 Task: Look for properties with iron facilities.
Action: Mouse moved to (1095, 170)
Screenshot: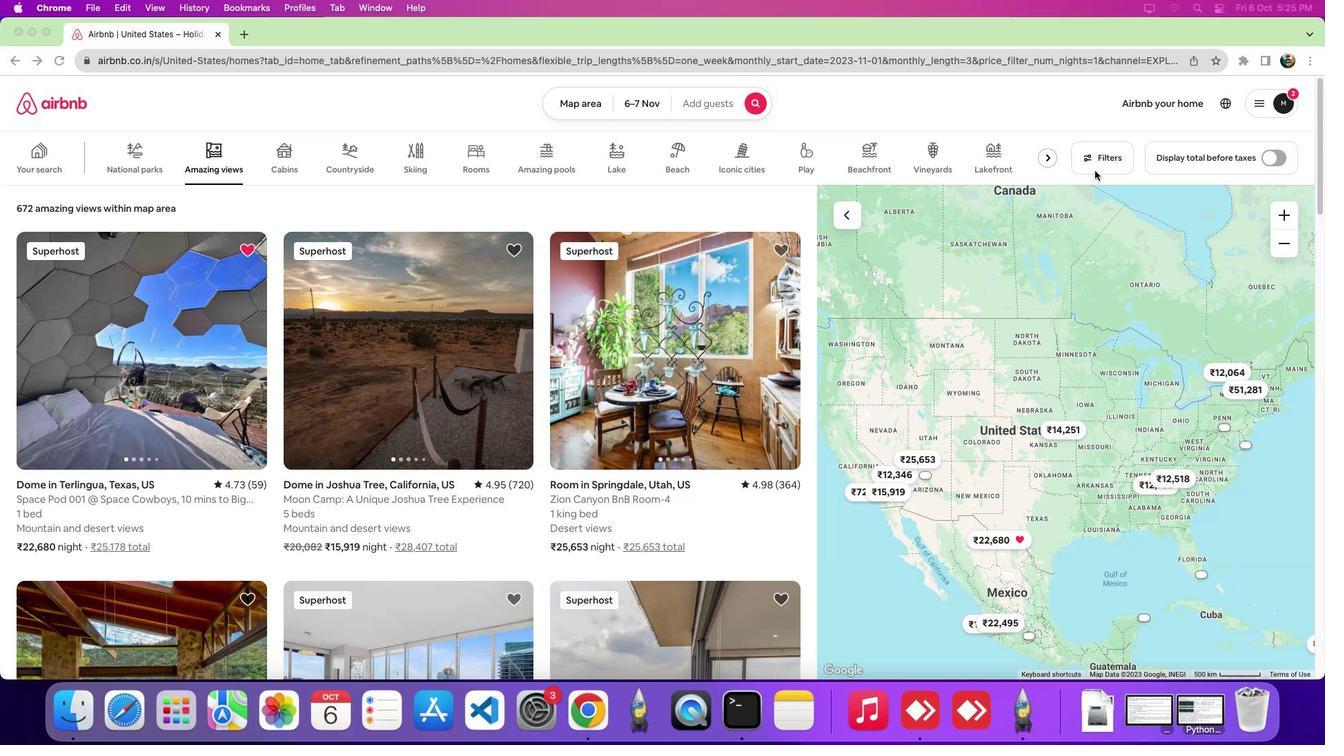 
Action: Mouse pressed left at (1095, 170)
Screenshot: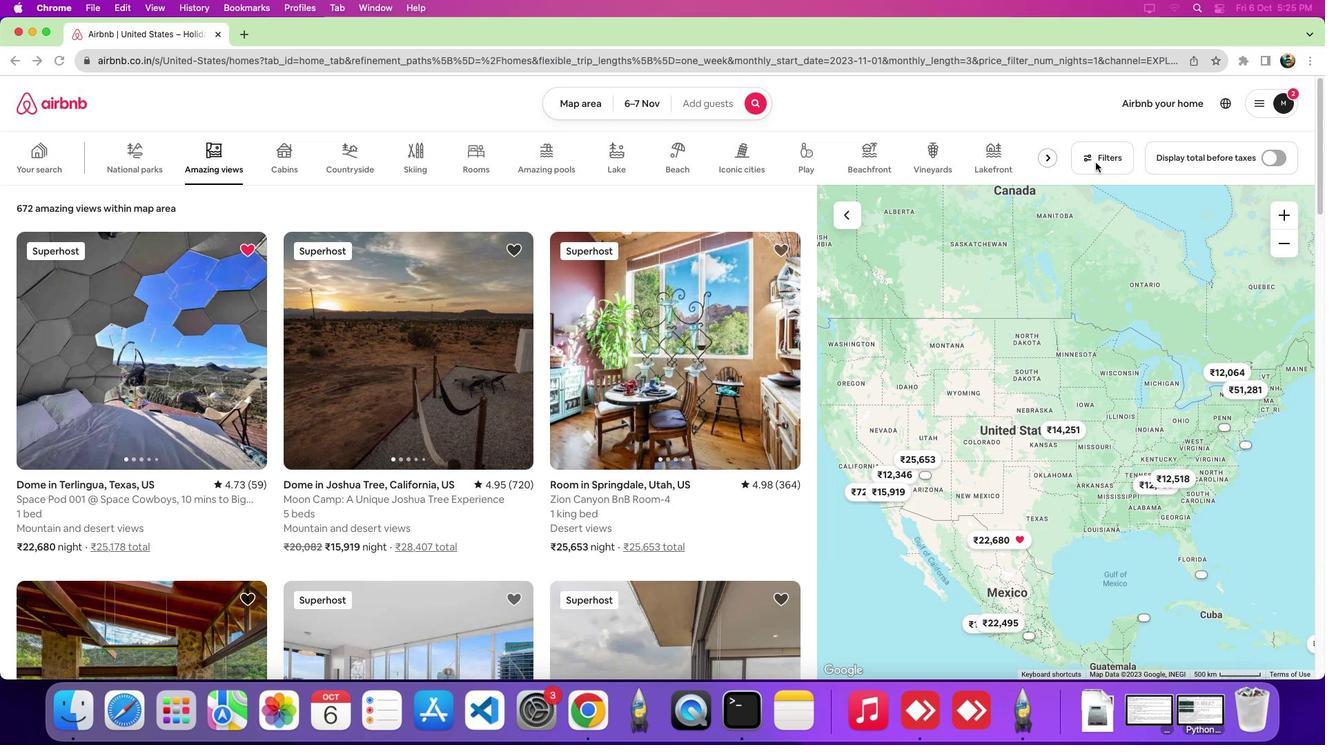 
Action: Mouse moved to (1095, 156)
Screenshot: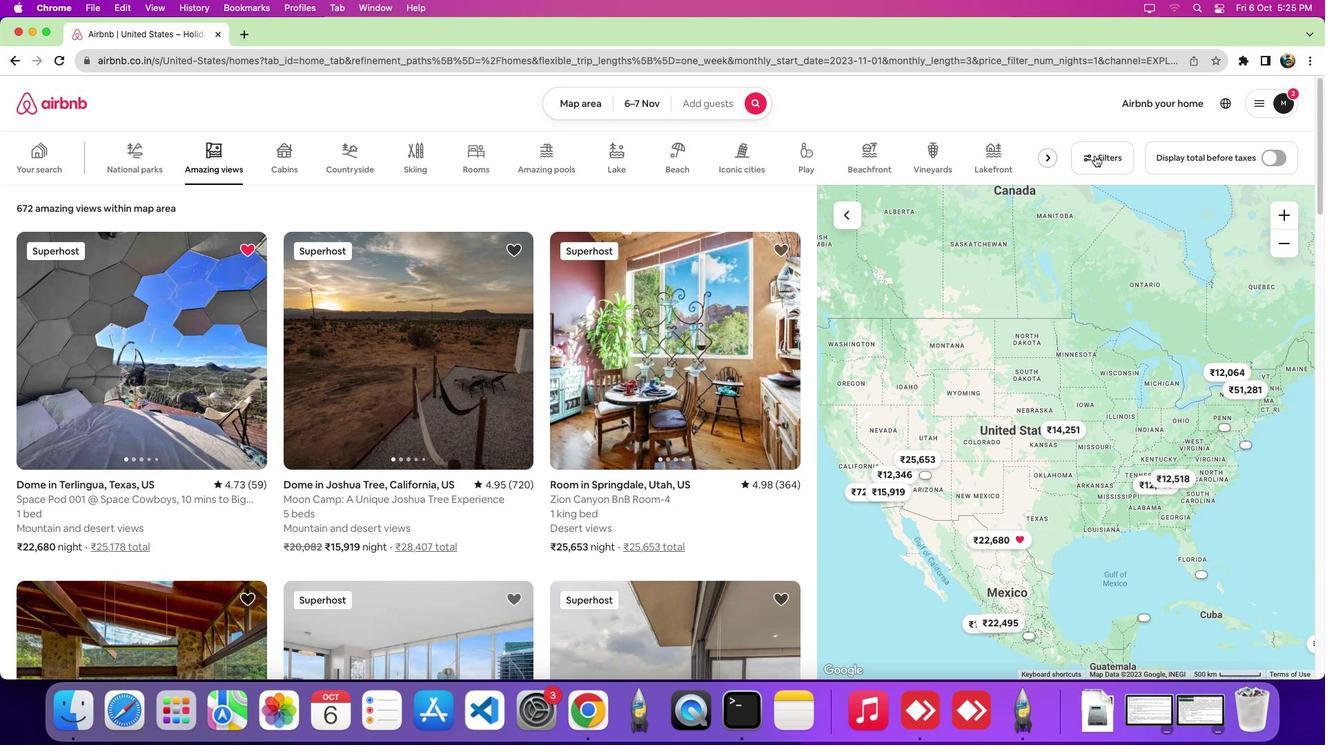 
Action: Mouse pressed left at (1095, 156)
Screenshot: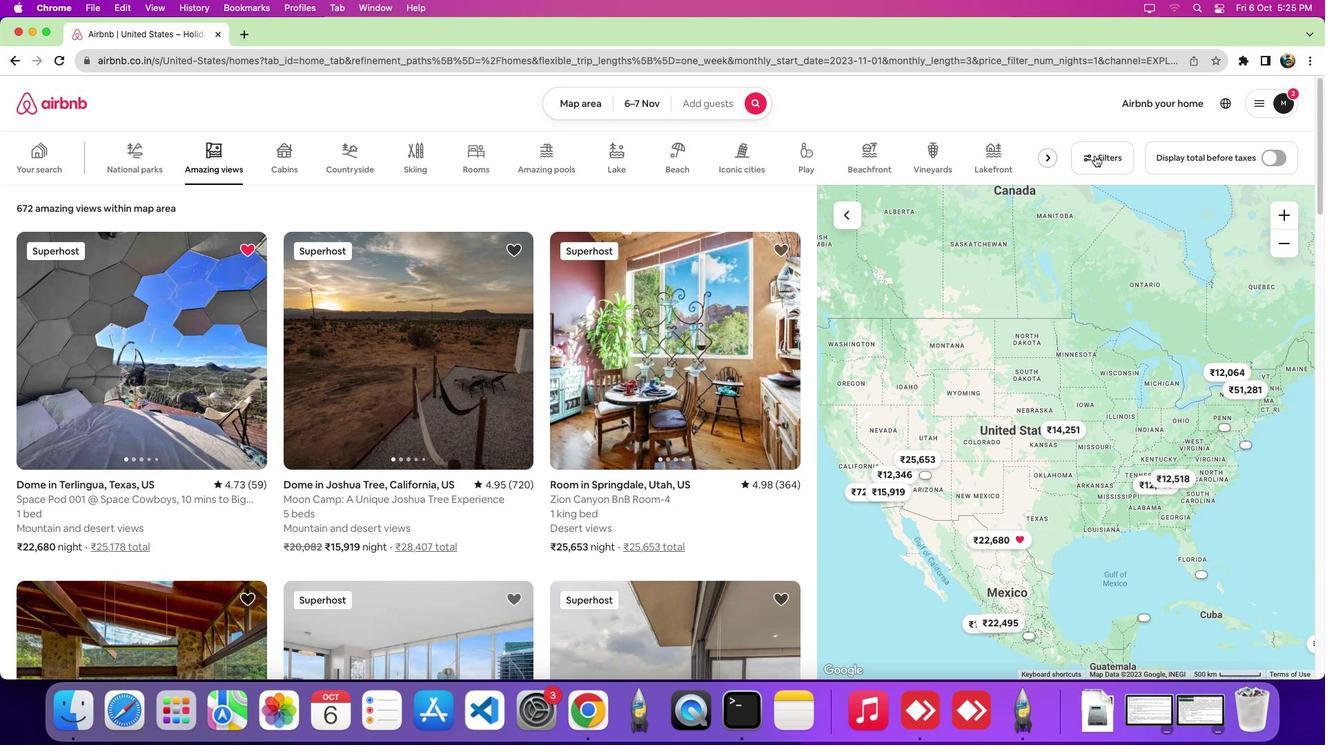 
Action: Mouse pressed left at (1095, 156)
Screenshot: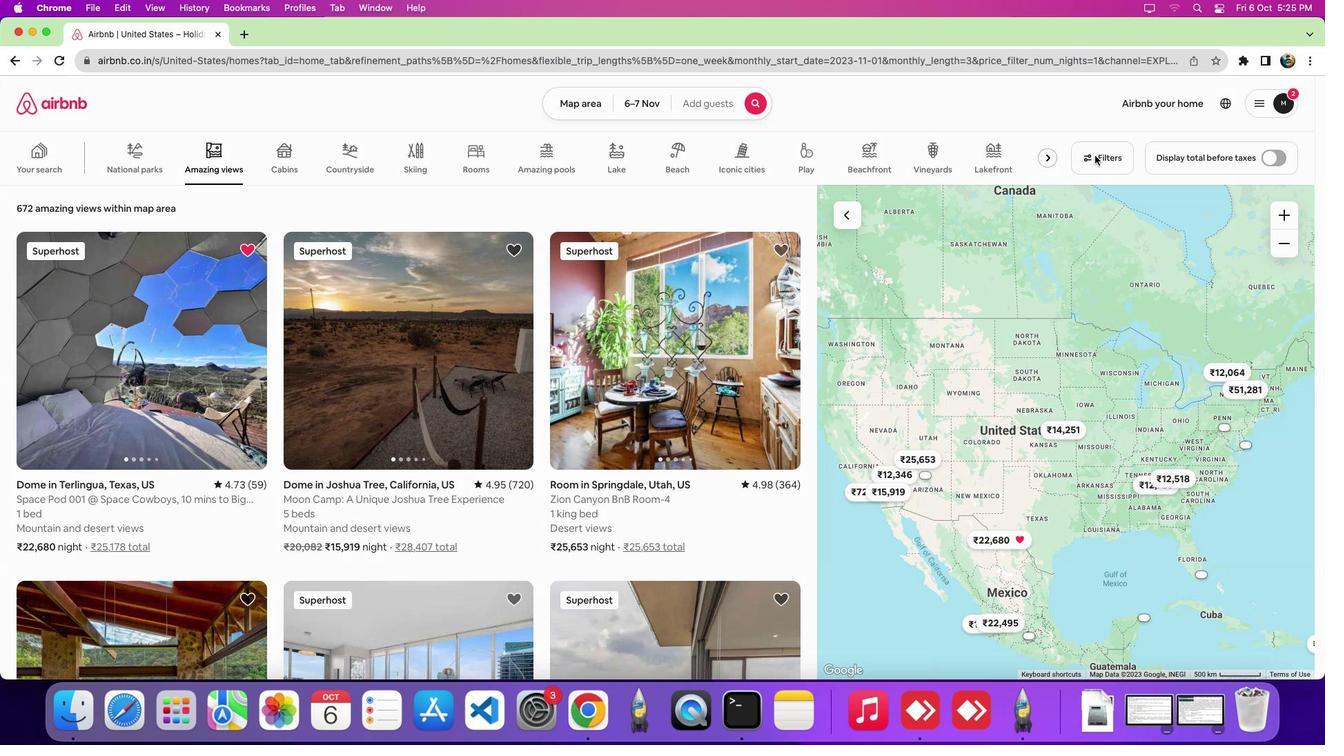 
Action: Mouse moved to (1088, 160)
Screenshot: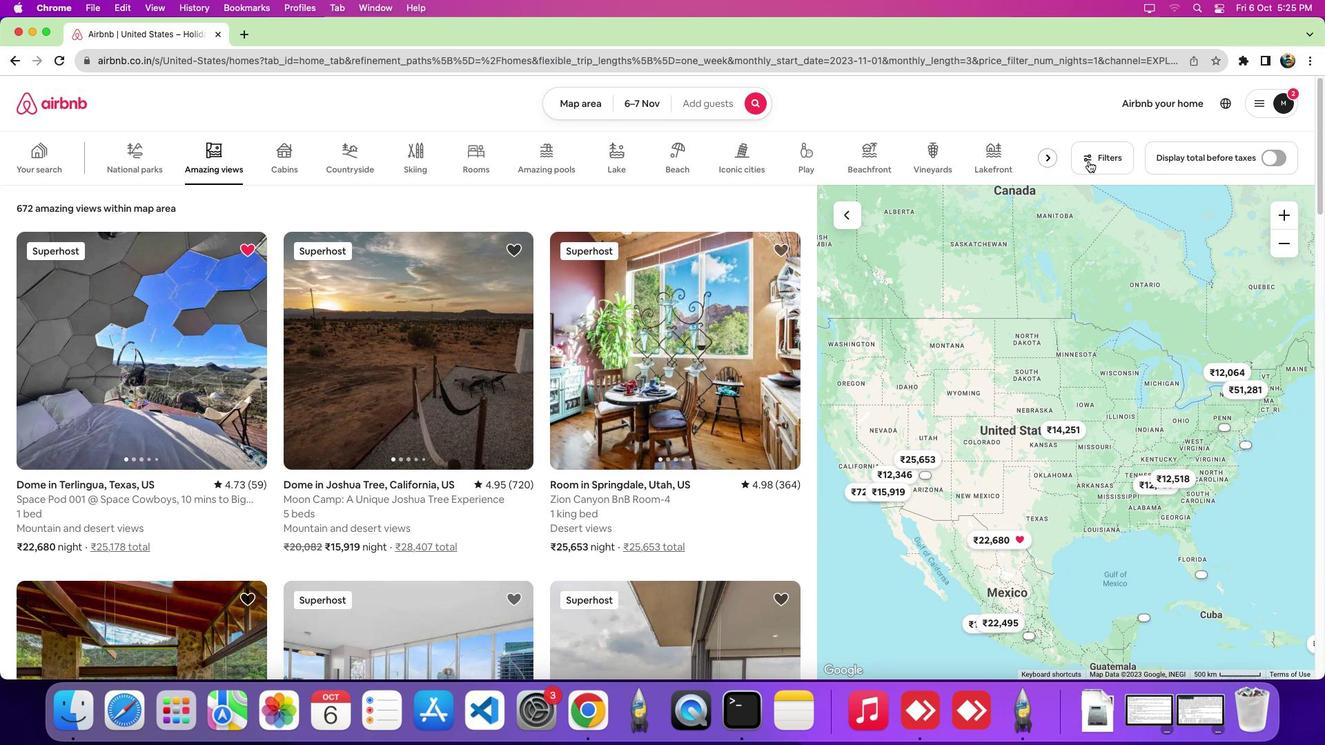 
Action: Mouse pressed left at (1088, 160)
Screenshot: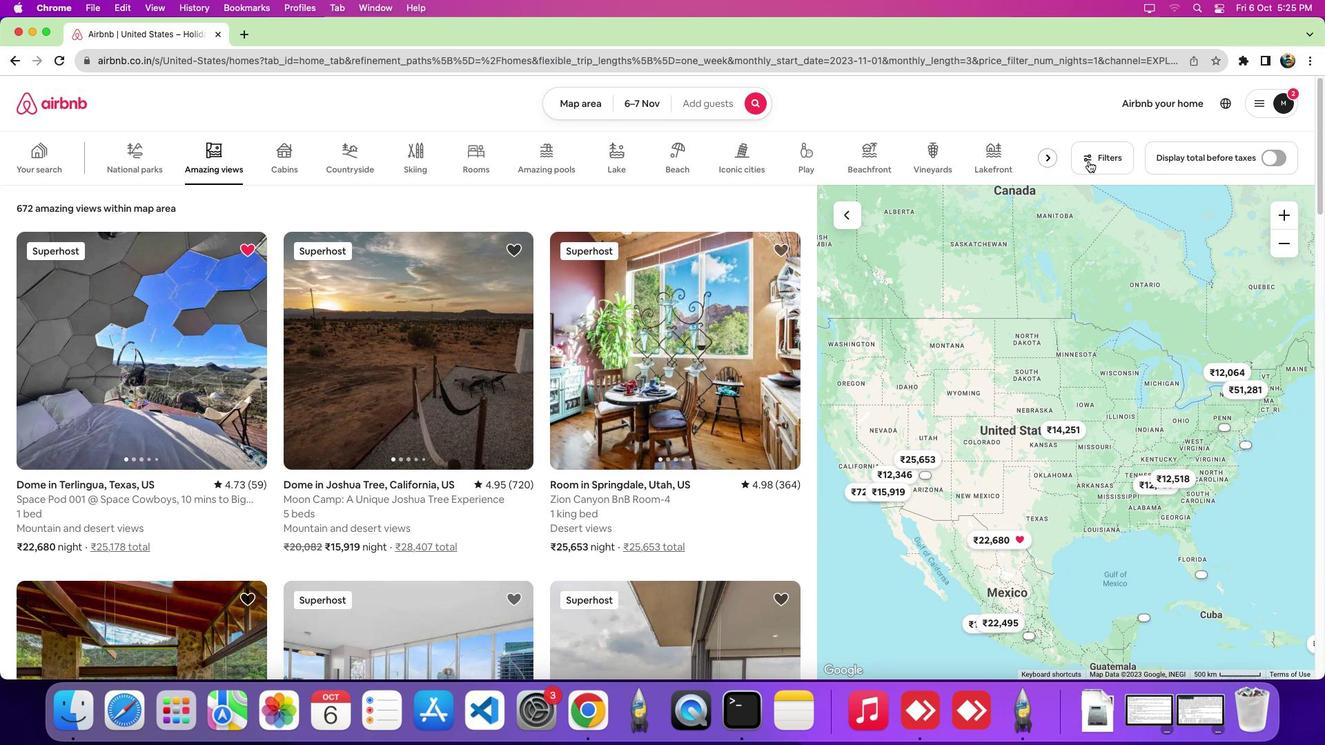 
Action: Mouse moved to (765, 246)
Screenshot: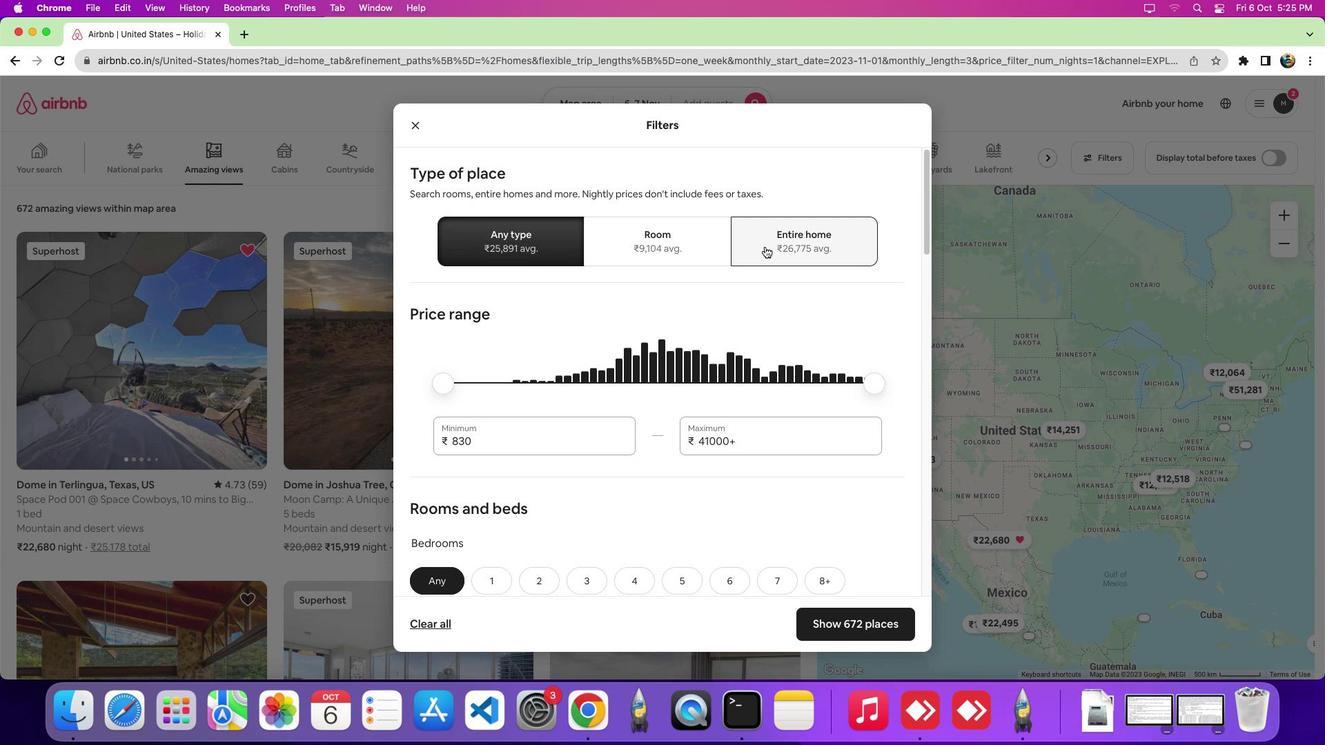 
Action: Mouse pressed left at (765, 246)
Screenshot: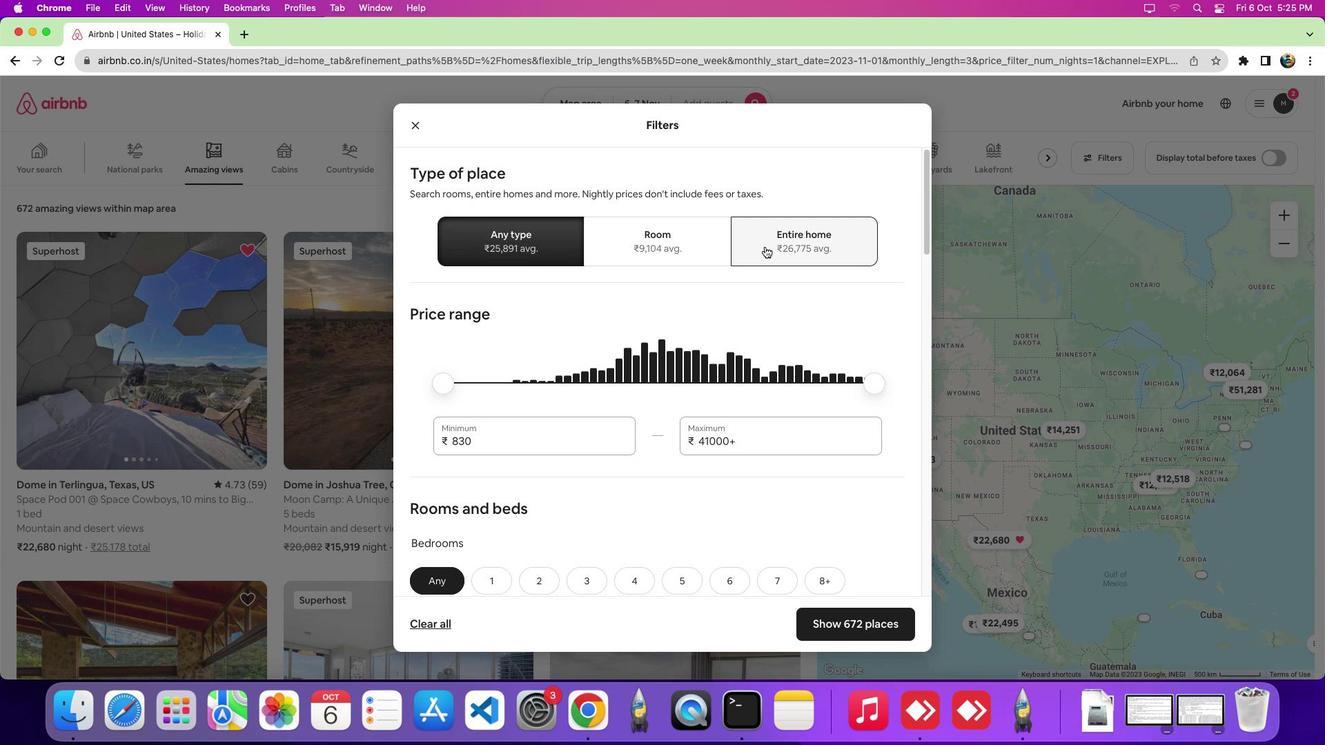 
Action: Mouse moved to (707, 452)
Screenshot: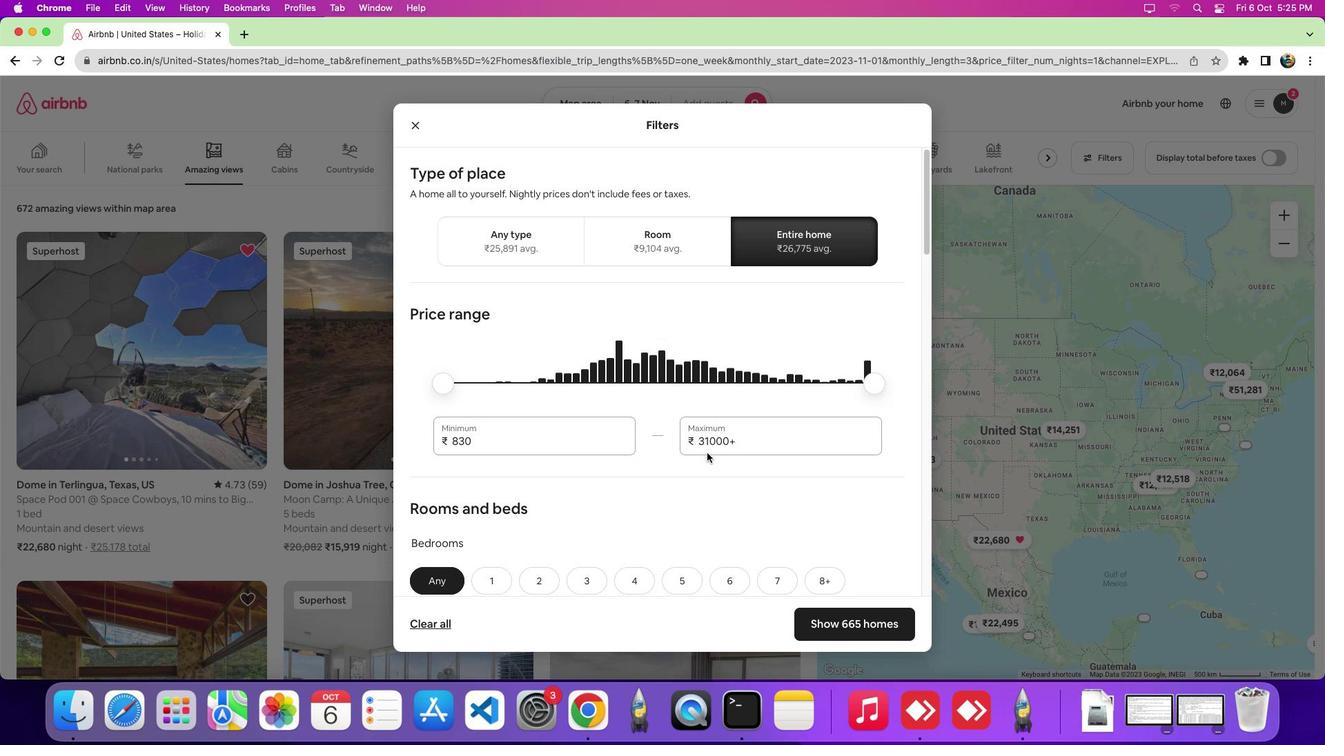 
Action: Mouse scrolled (707, 452) with delta (0, 0)
Screenshot: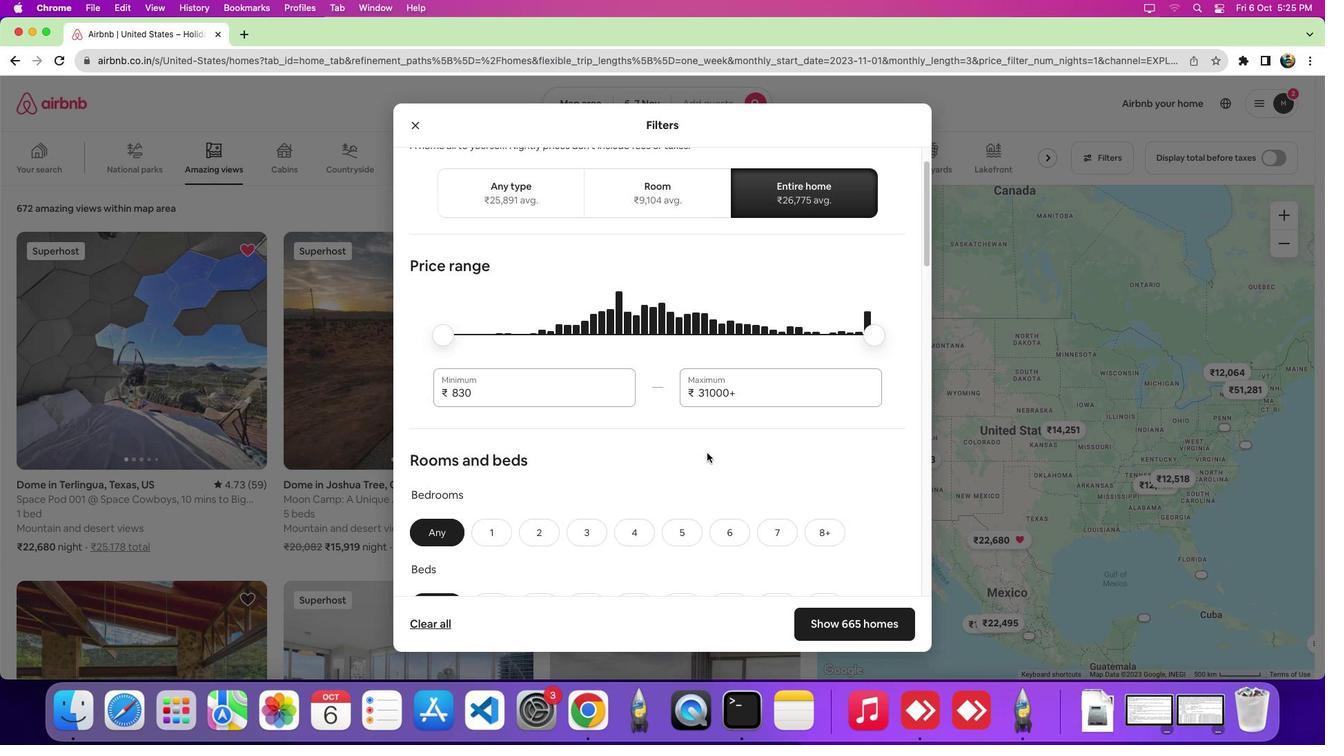 
Action: Mouse scrolled (707, 452) with delta (0, 0)
Screenshot: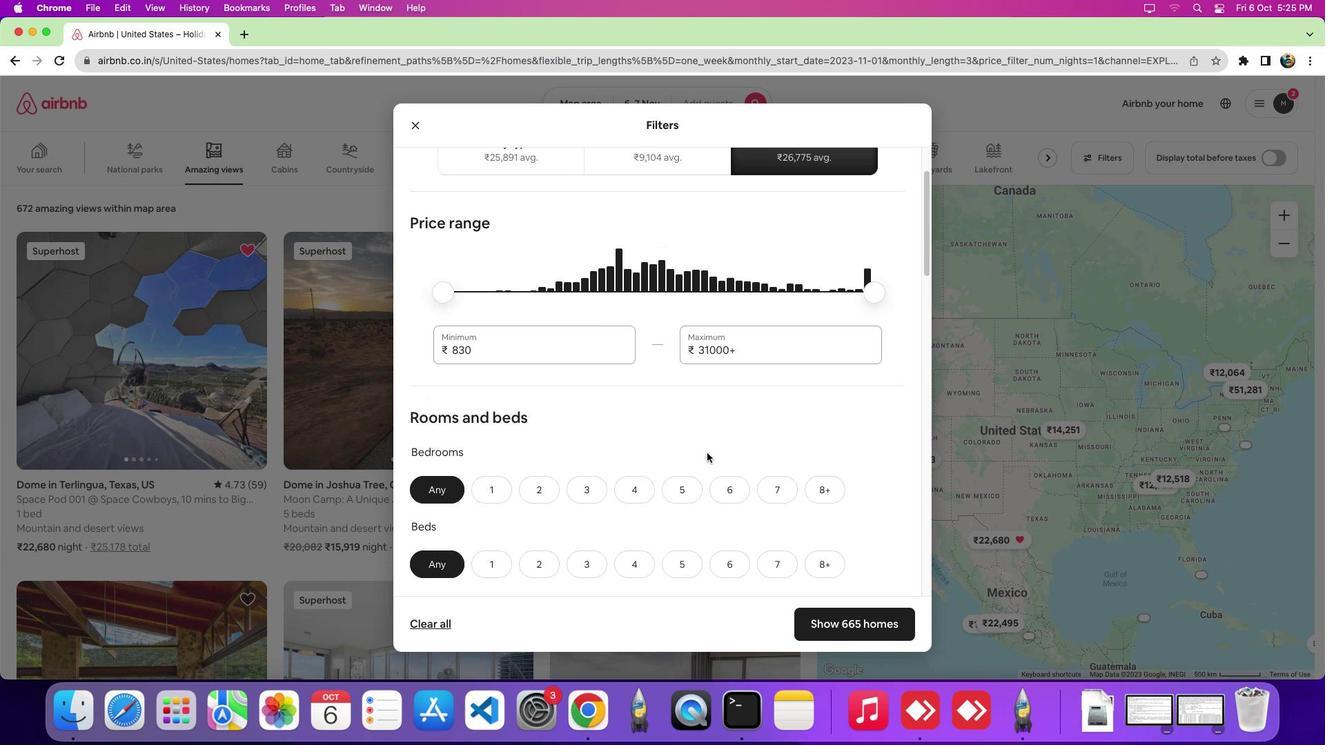 
Action: Mouse scrolled (707, 452) with delta (0, -4)
Screenshot: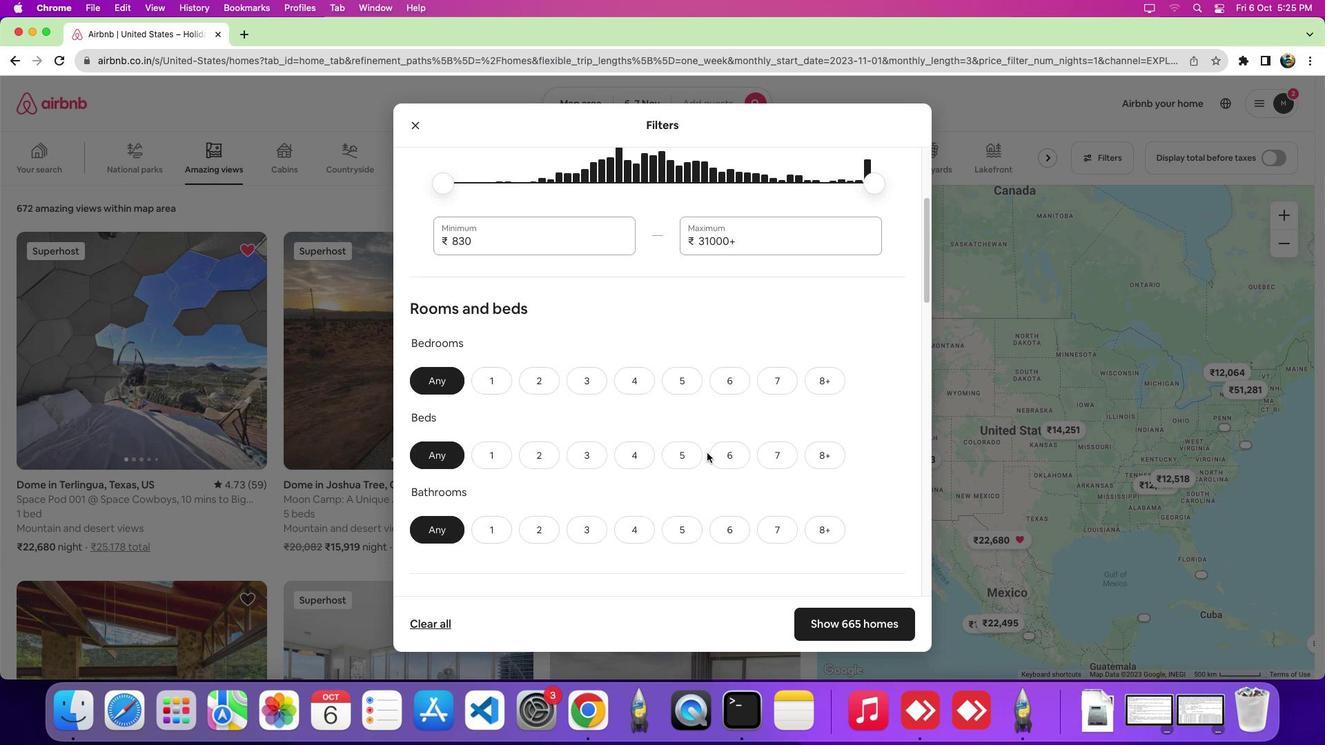 
Action: Mouse scrolled (707, 452) with delta (0, -6)
Screenshot: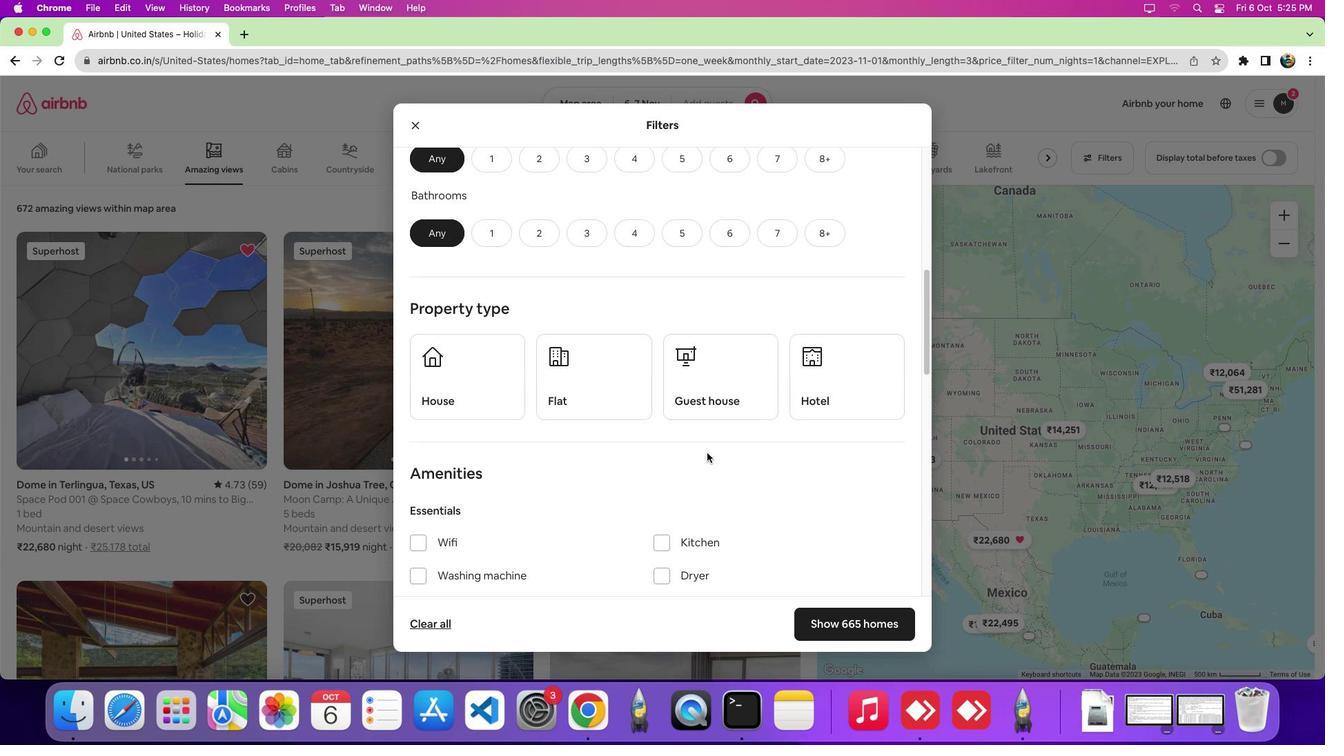 
Action: Mouse scrolled (707, 452) with delta (0, 0)
Screenshot: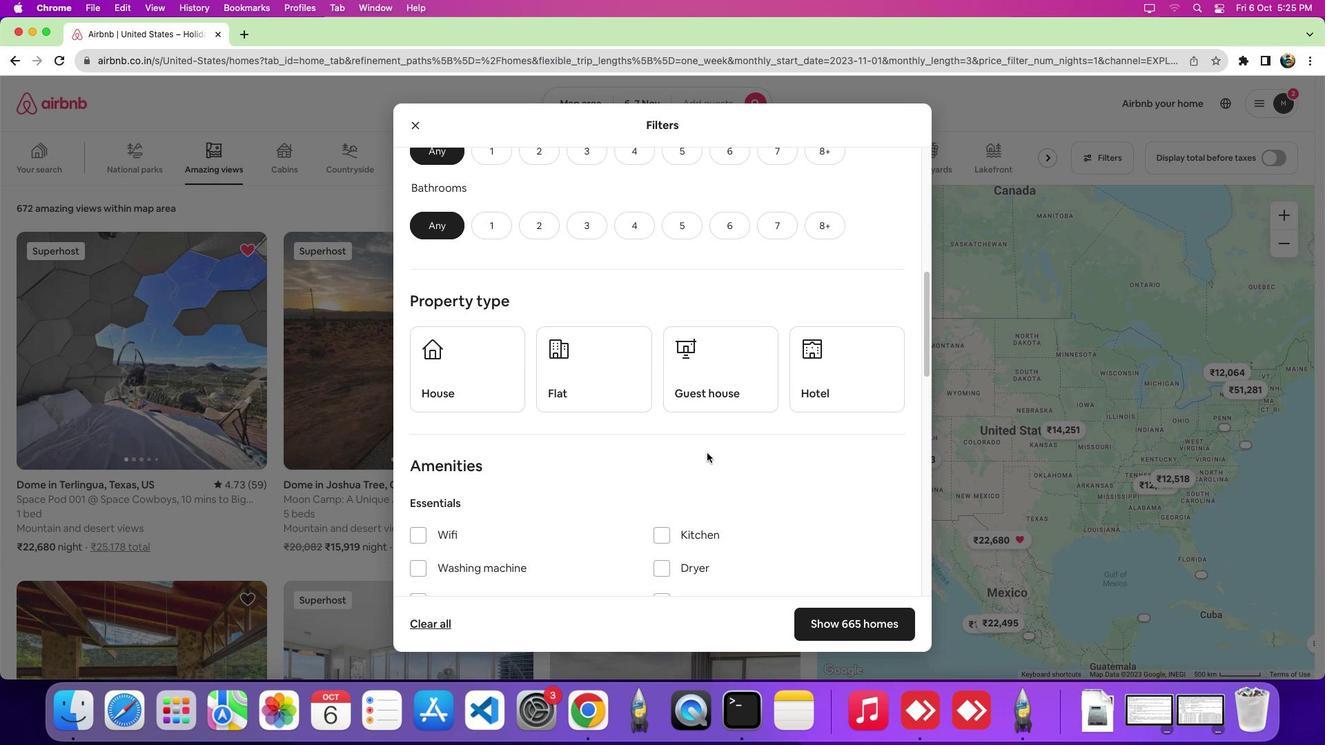 
Action: Mouse scrolled (707, 452) with delta (0, 0)
Screenshot: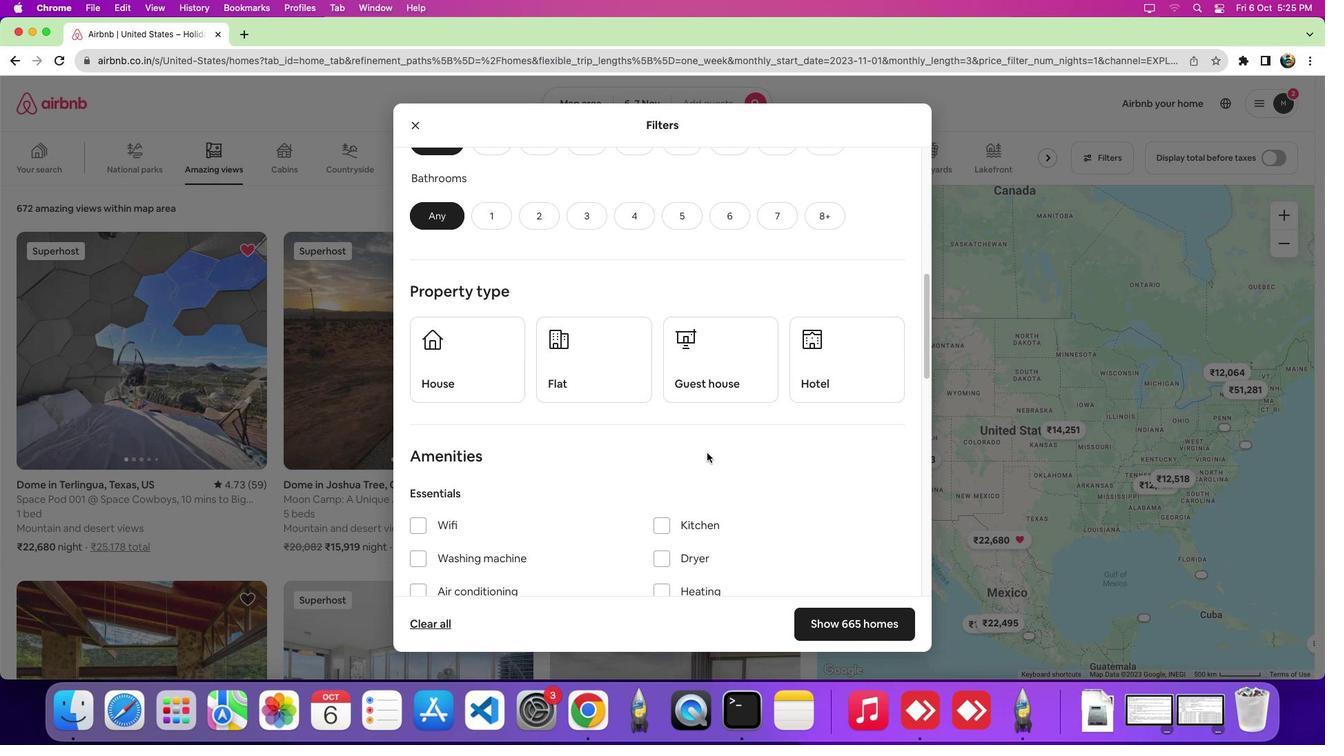 
Action: Mouse scrolled (707, 452) with delta (0, -1)
Screenshot: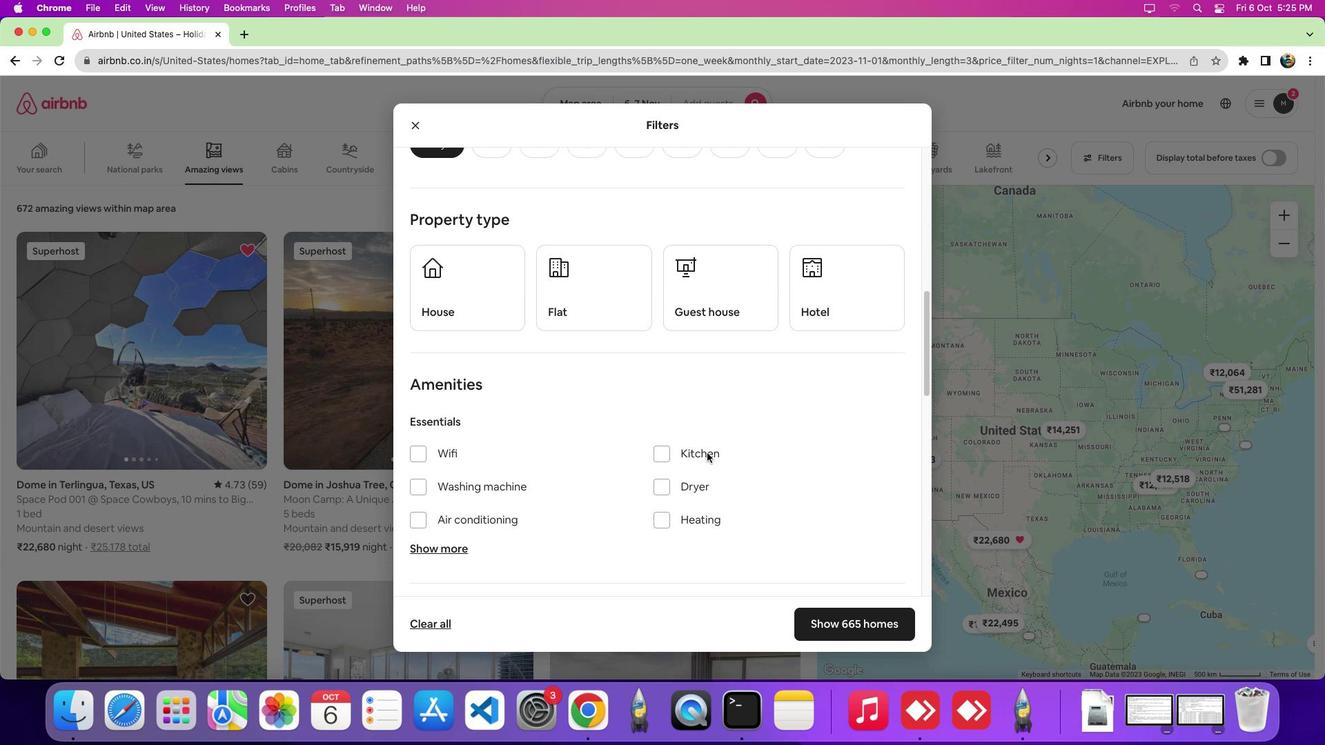 
Action: Mouse scrolled (707, 452) with delta (0, 0)
Screenshot: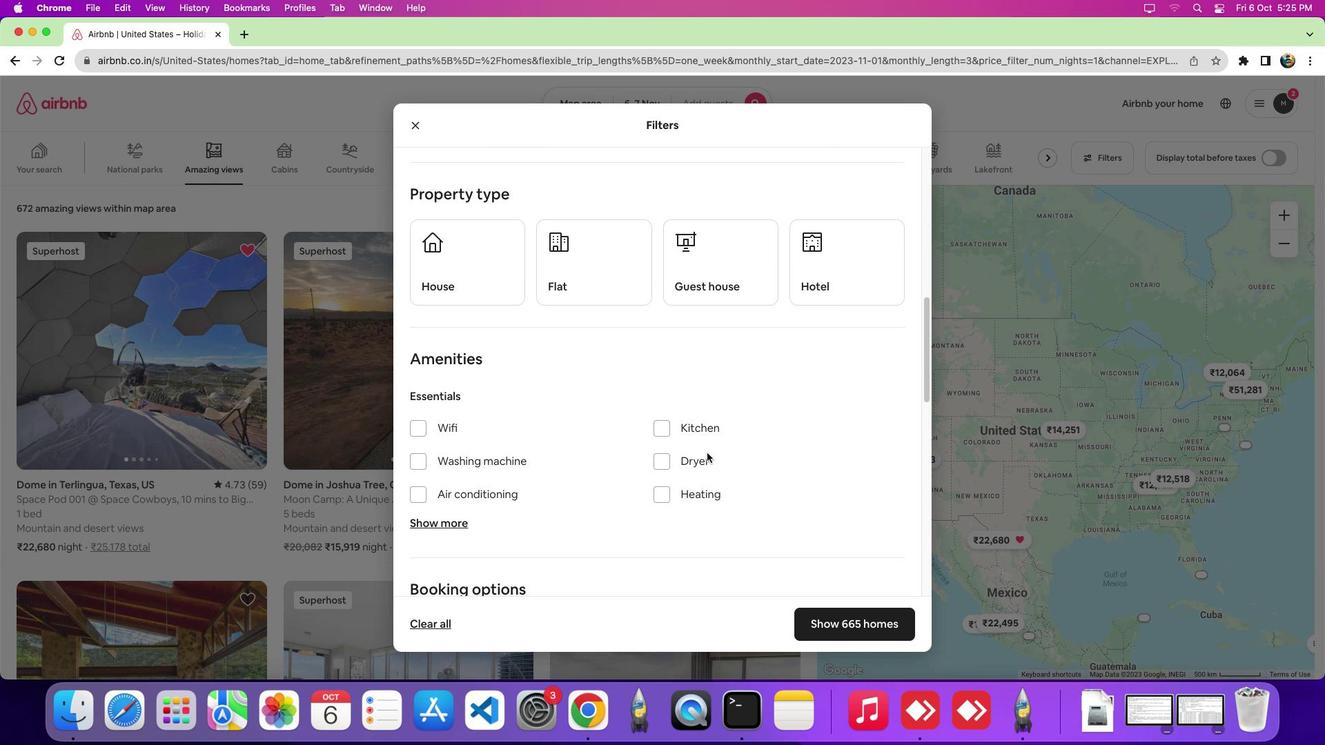
Action: Mouse scrolled (707, 452) with delta (0, 0)
Screenshot: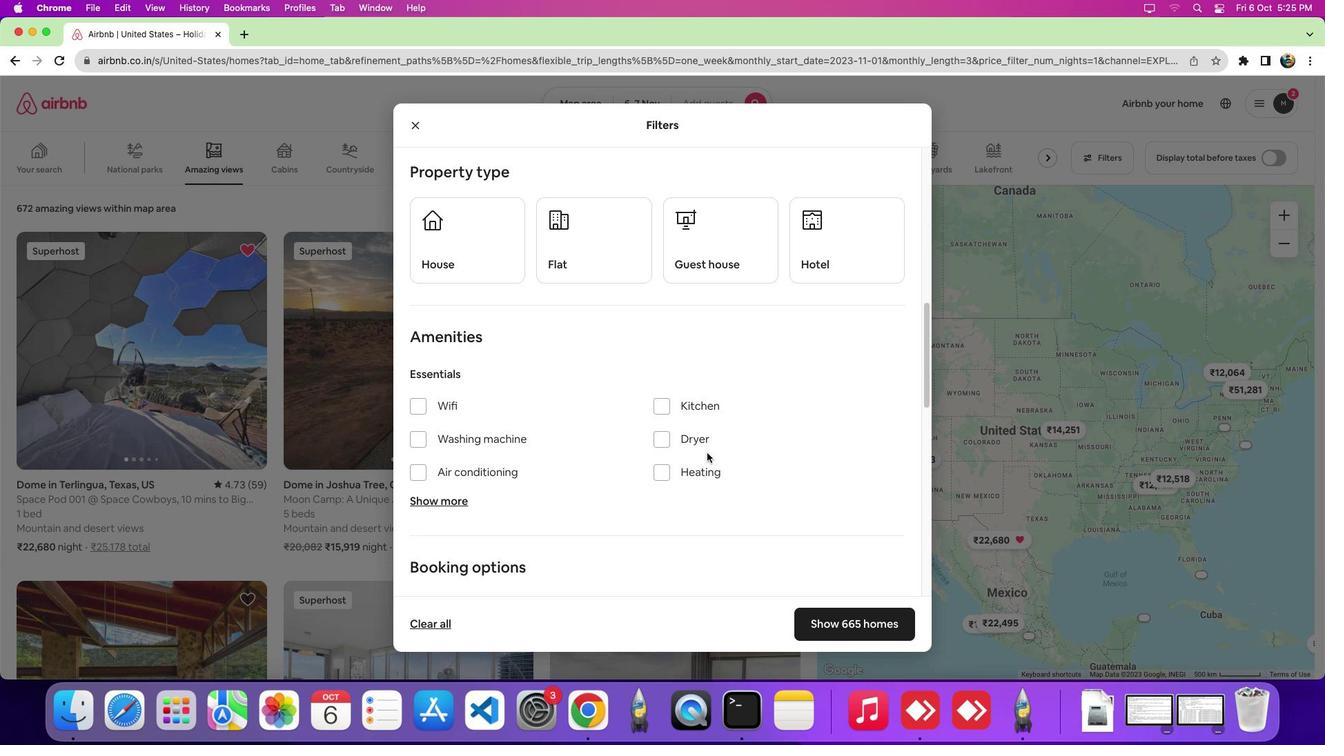 
Action: Mouse scrolled (707, 452) with delta (0, -1)
Screenshot: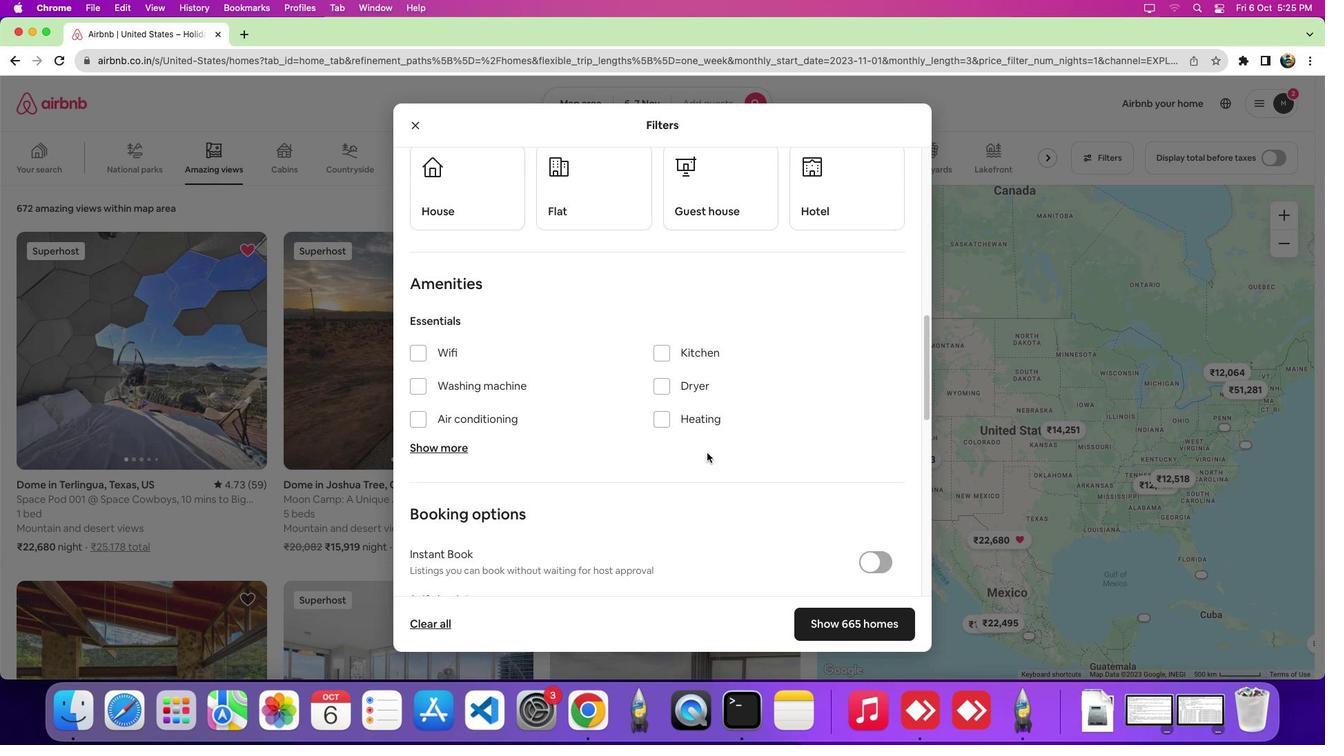 
Action: Mouse moved to (427, 422)
Screenshot: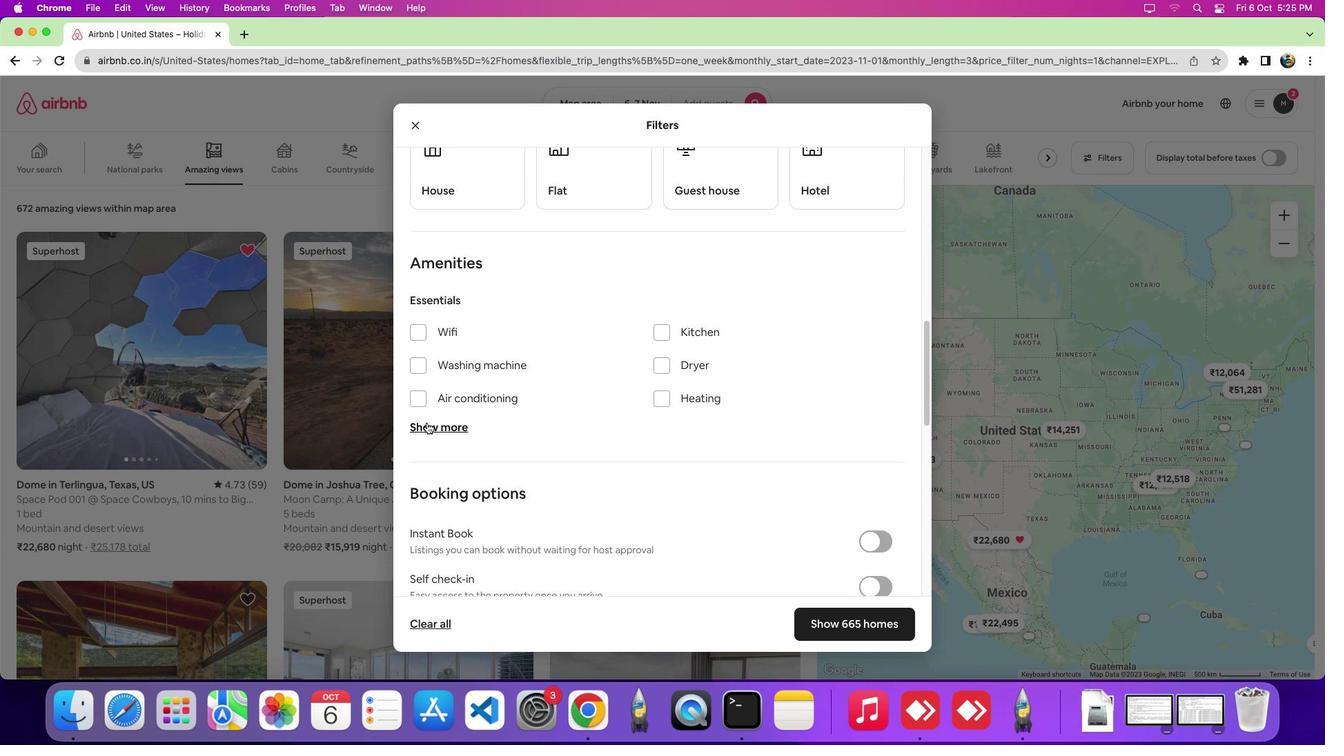 
Action: Mouse pressed left at (427, 422)
Screenshot: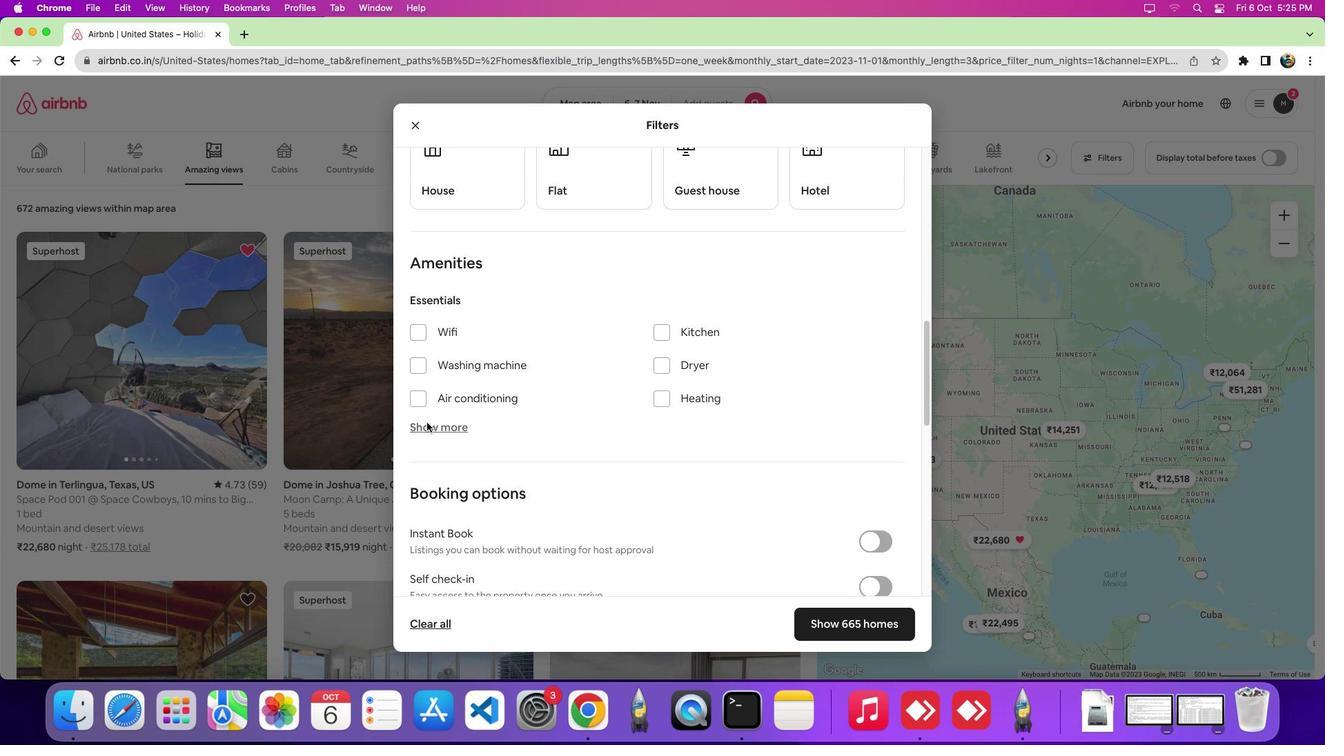 
Action: Mouse moved to (604, 416)
Screenshot: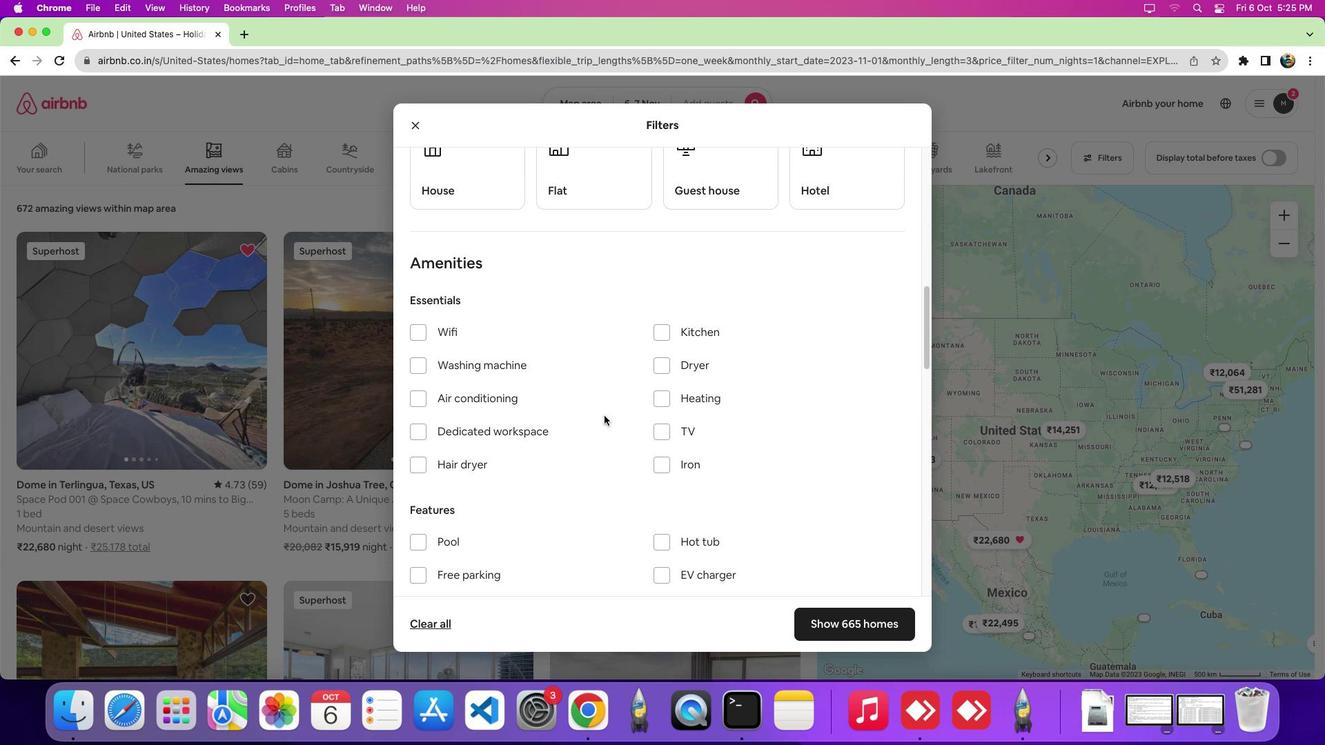 
Action: Mouse scrolled (604, 416) with delta (0, 0)
Screenshot: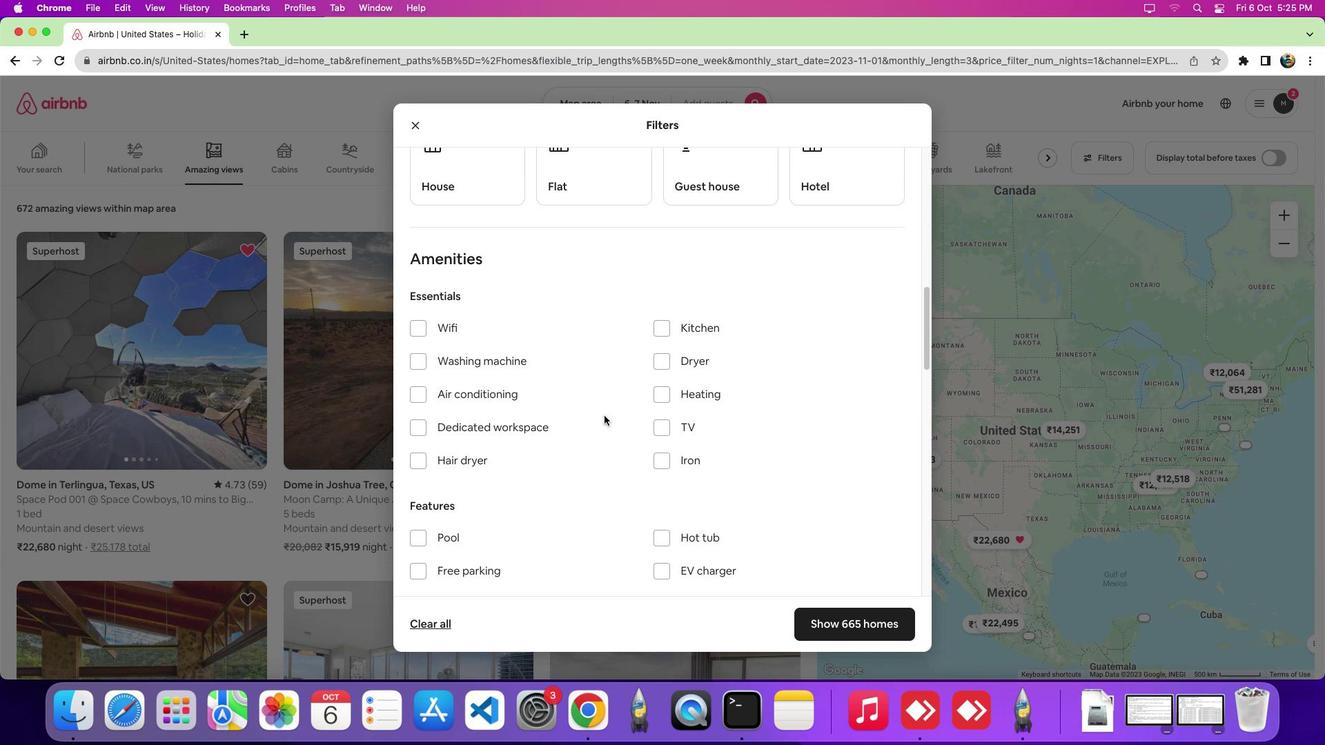 
Action: Mouse scrolled (604, 416) with delta (0, 0)
Screenshot: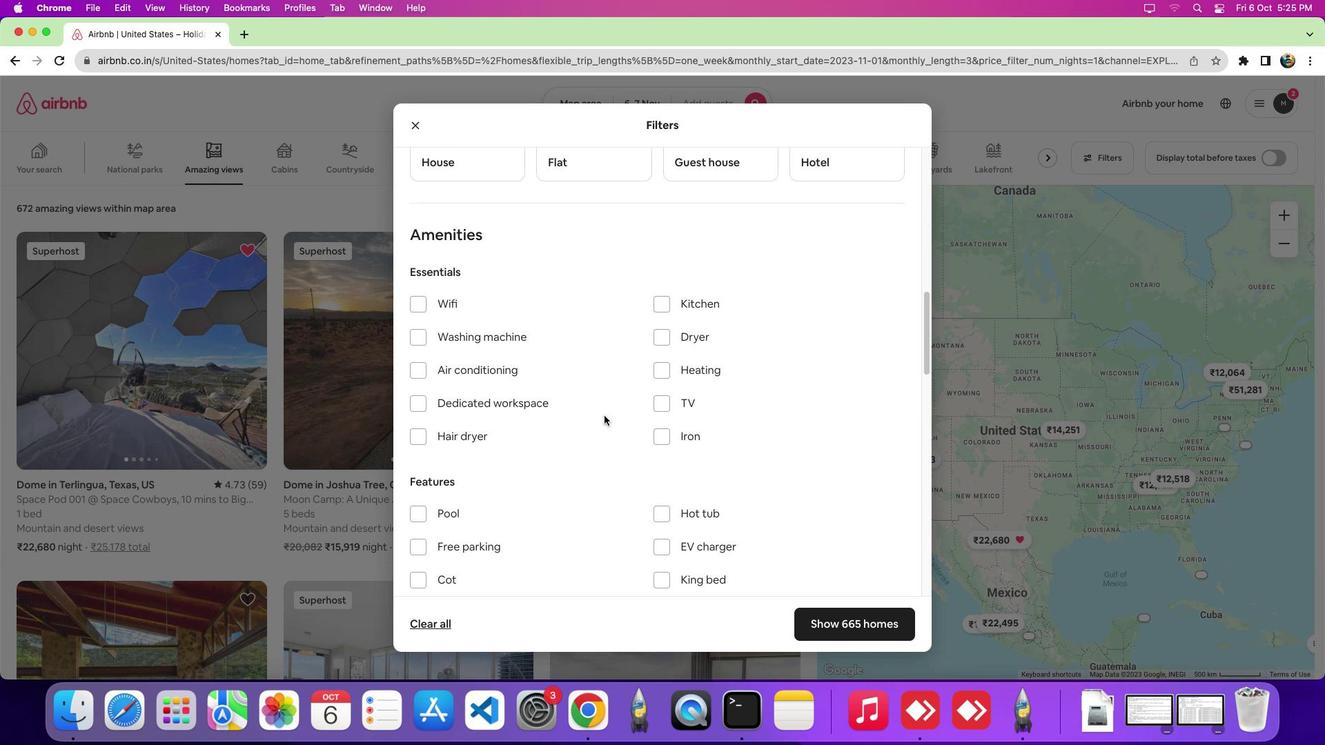 
Action: Mouse scrolled (604, 416) with delta (0, -2)
Screenshot: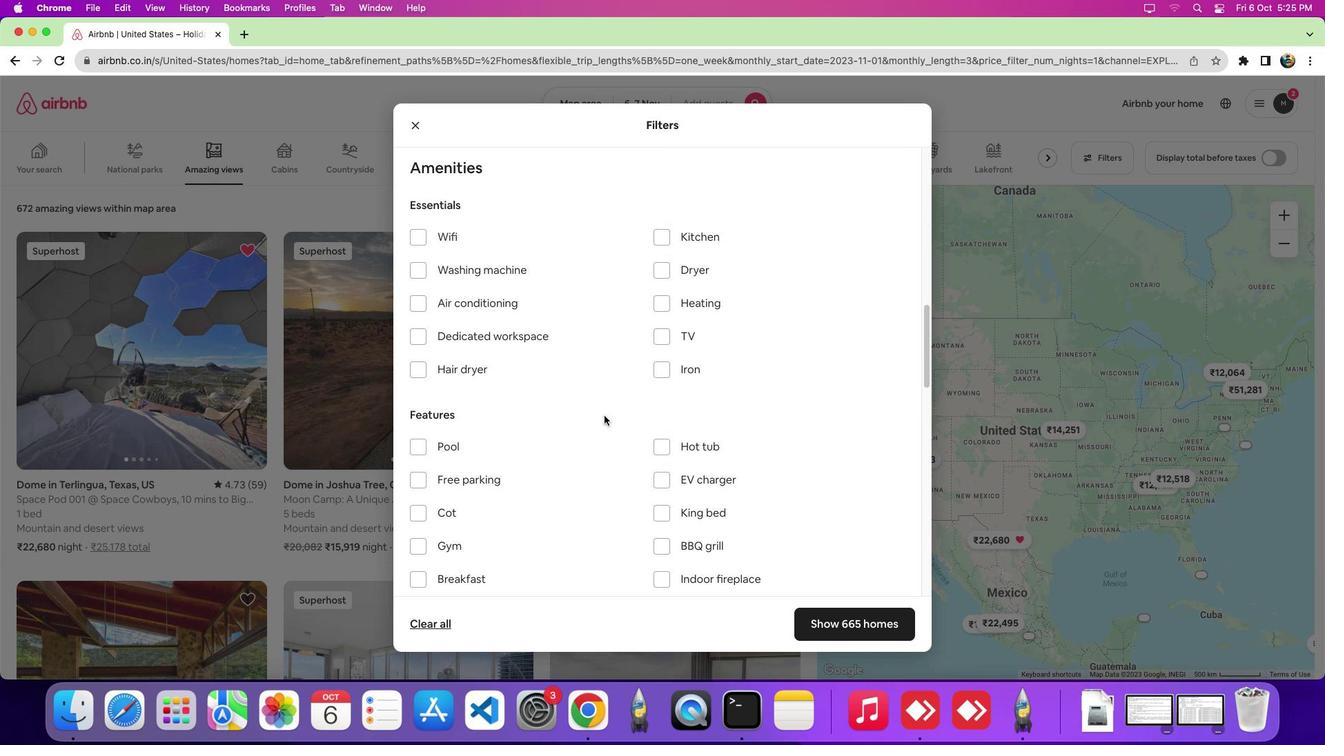 
Action: Mouse moved to (658, 318)
Screenshot: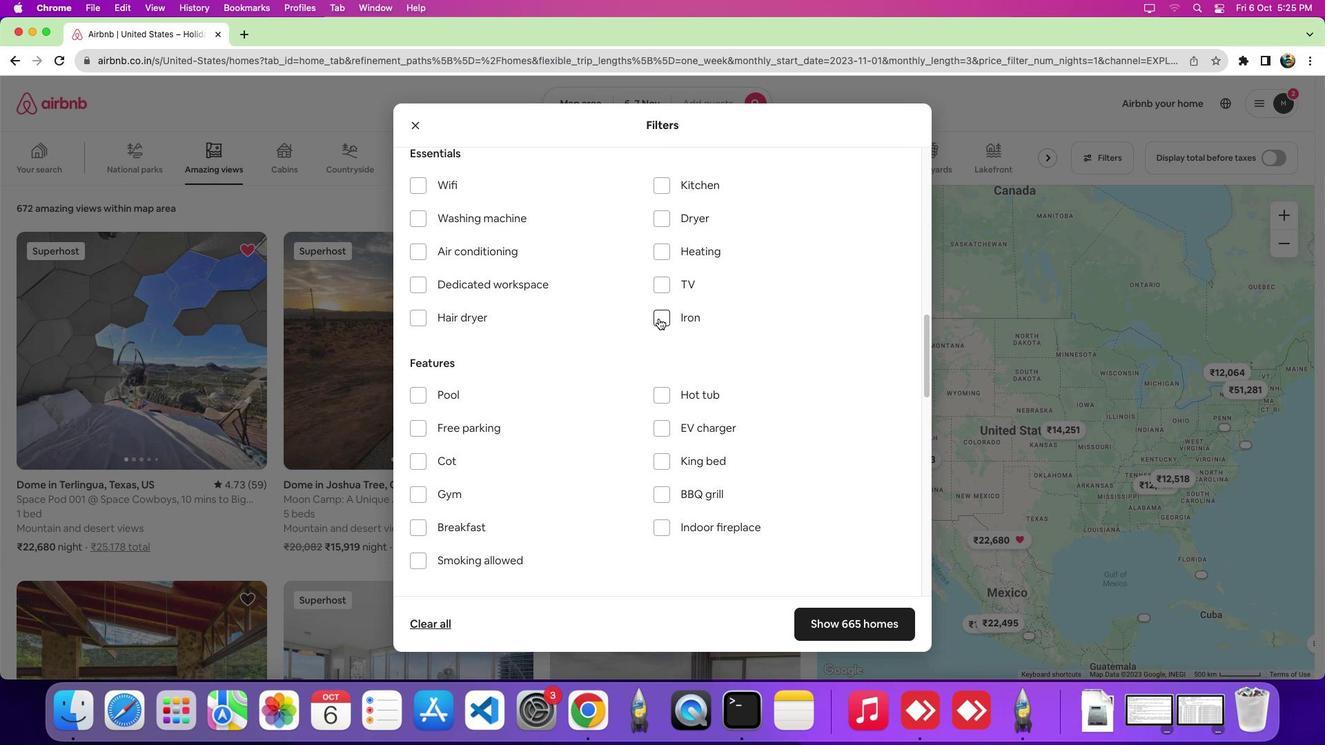 
Action: Mouse pressed left at (658, 318)
Screenshot: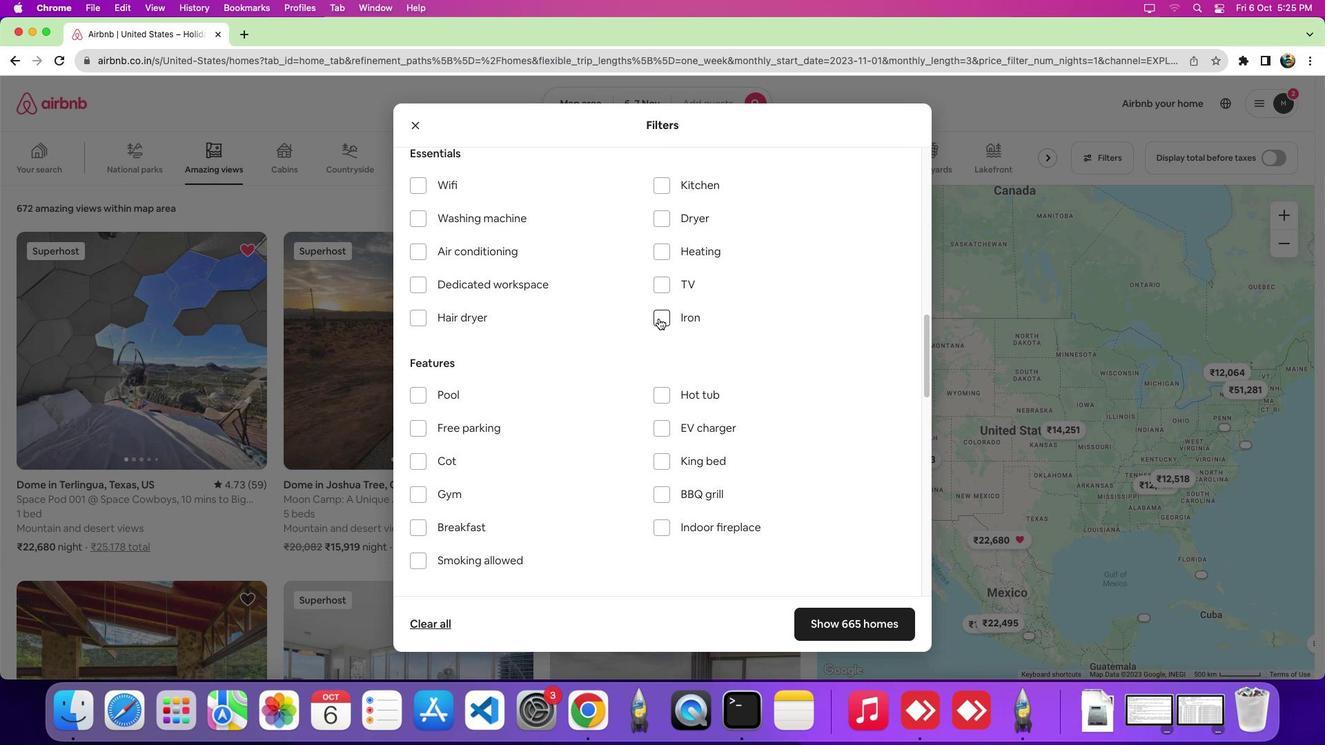 
Action: Mouse moved to (837, 622)
Screenshot: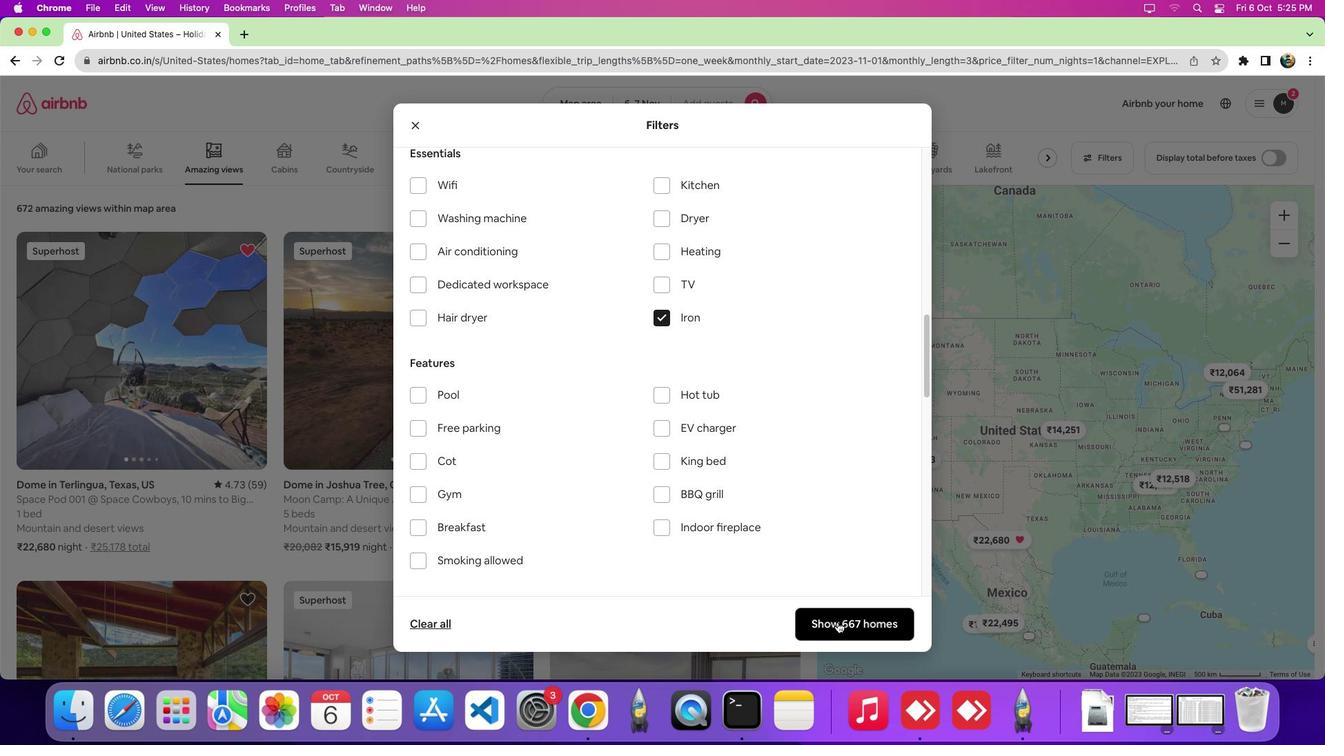
Action: Mouse pressed left at (837, 622)
Screenshot: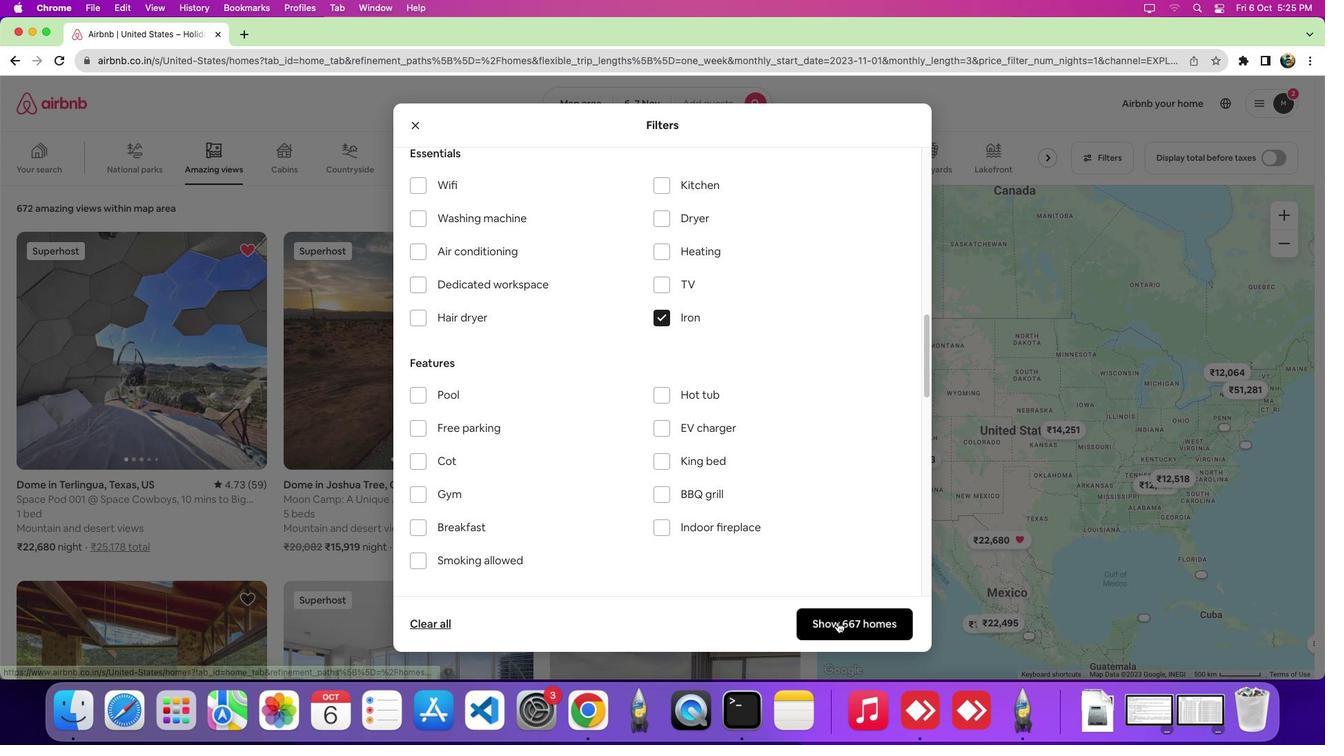 
Action: Mouse moved to (700, 526)
Screenshot: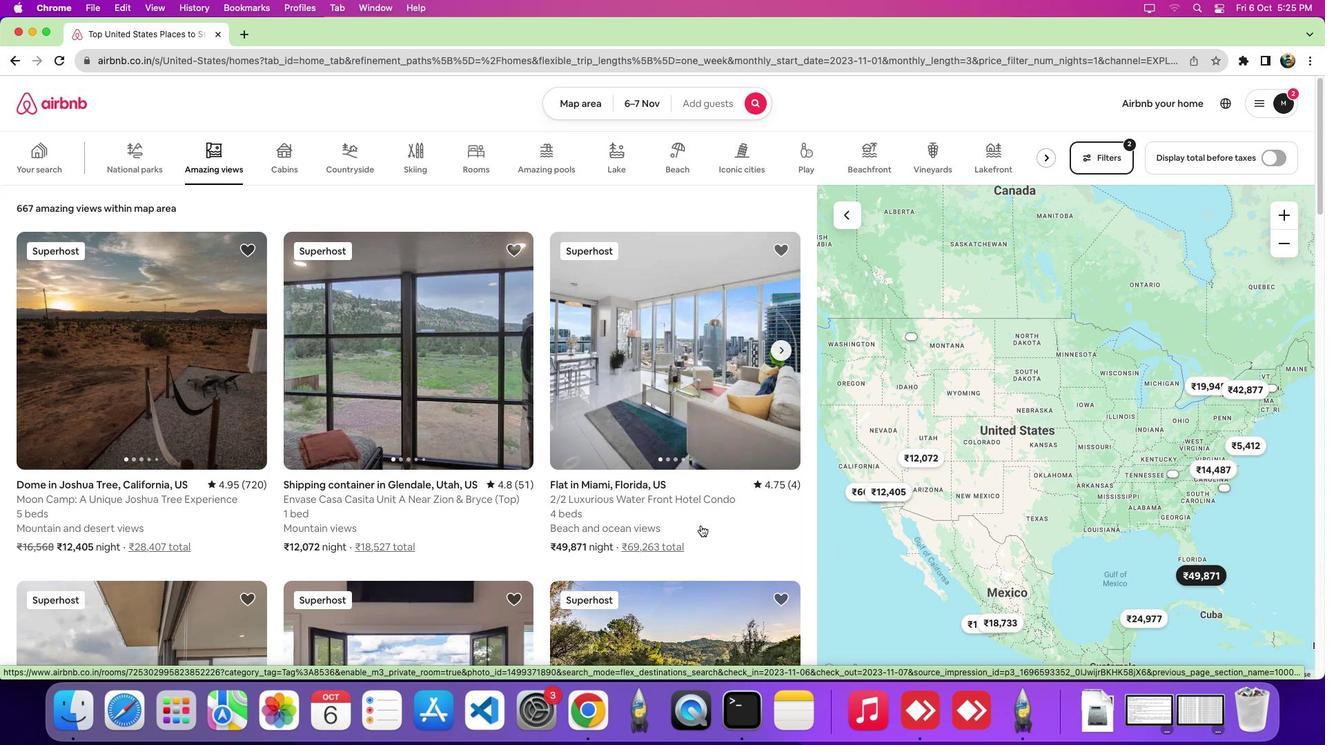 
